 Task: Font style For heading Use Amiri Quran with cyan colour & bold. font size for heading '20 Pt. 'Change the font style of data to AngsanaUPCand font size to  9 Pt. Change the alignment of both headline & data to  Align center. In the sheet  auditingSalesByProduct_2023
Action: Mouse moved to (387, 82)
Screenshot: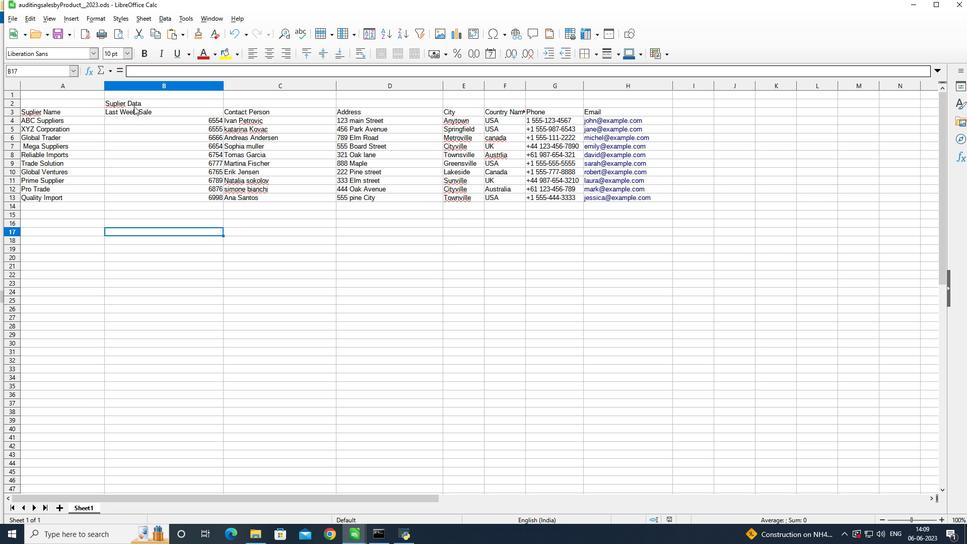 
Action: Mouse pressed left at (387, 82)
Screenshot: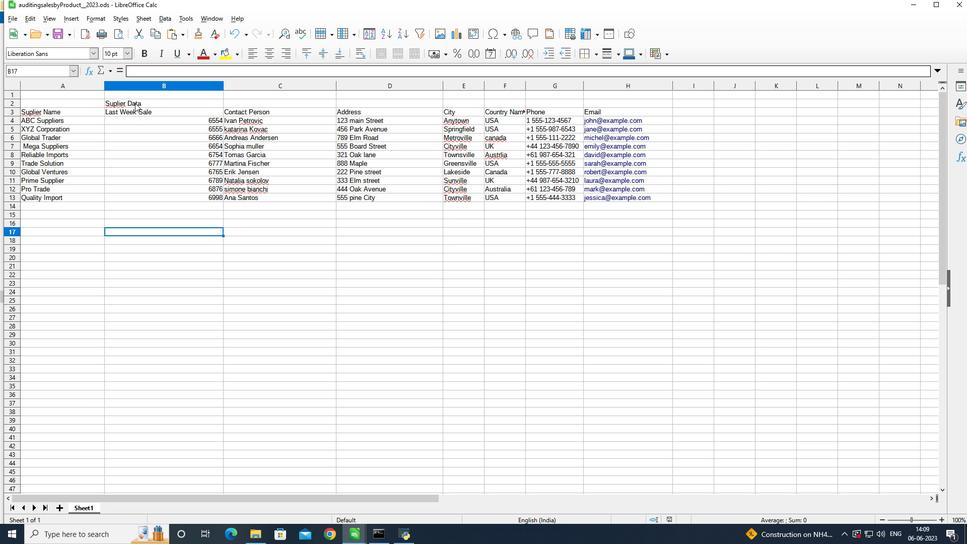 
Action: Mouse pressed left at (387, 82)
Screenshot: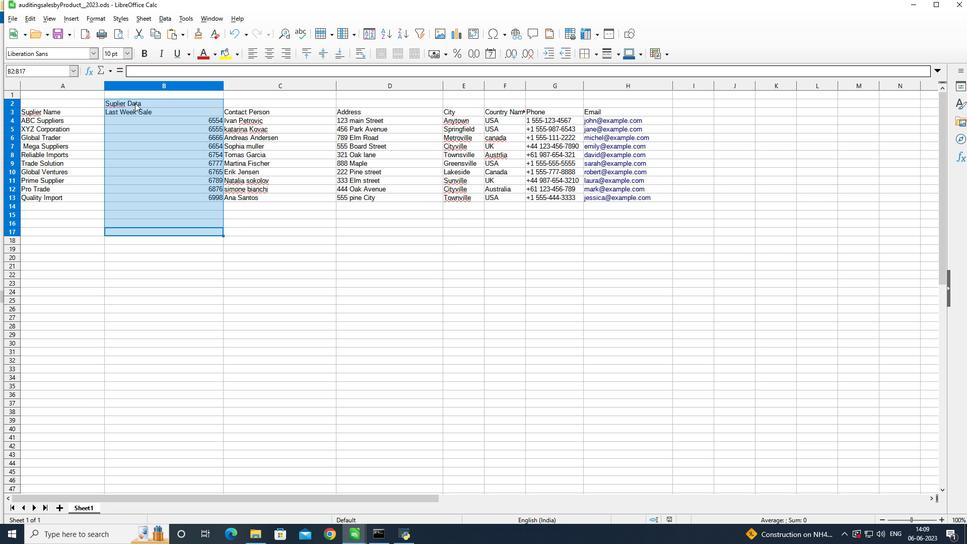 
Action: Mouse pressed left at (387, 82)
Screenshot: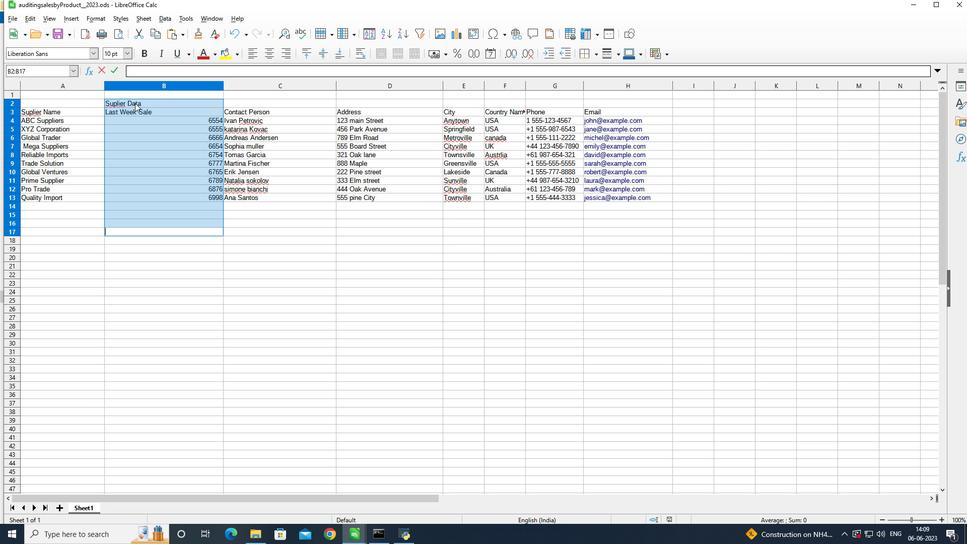 
Action: Mouse moved to (387, 82)
Screenshot: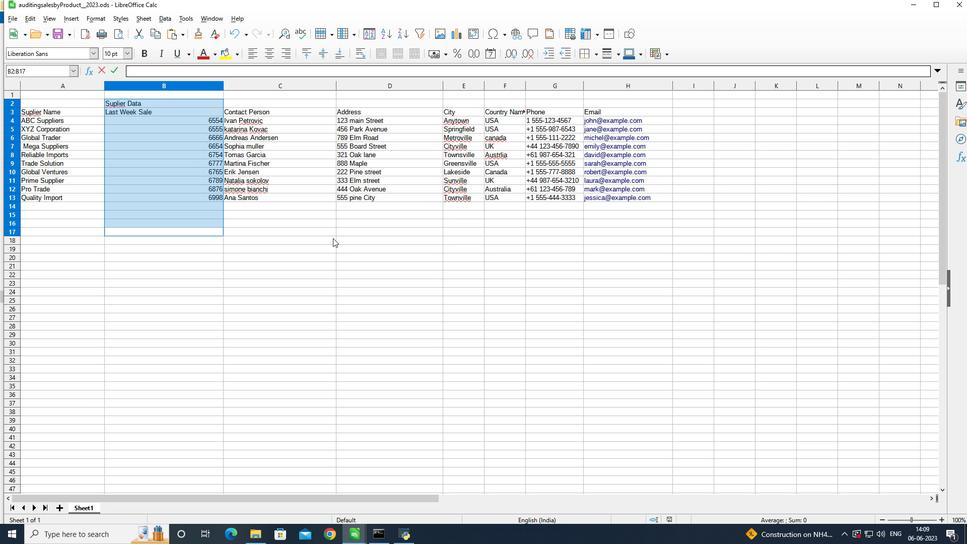 
Action: Mouse pressed right at (387, 82)
Screenshot: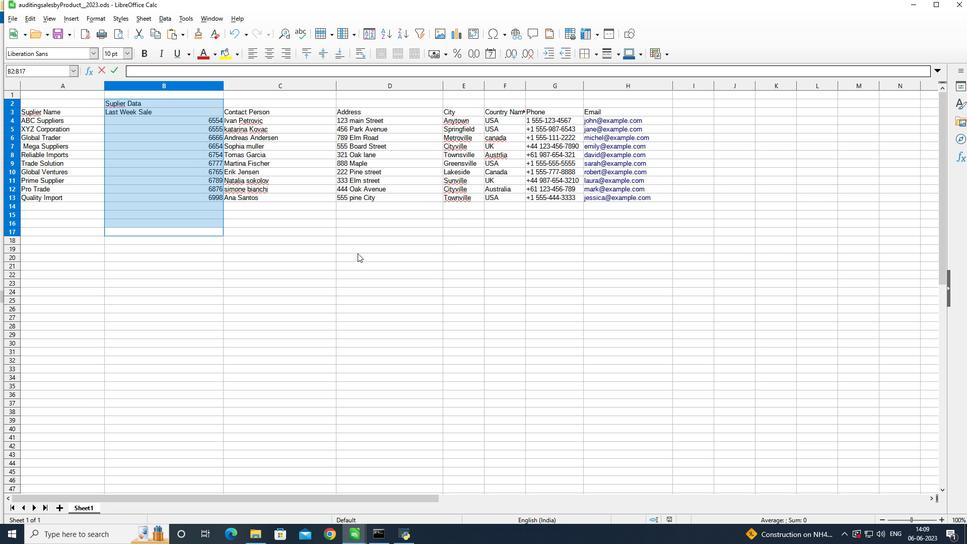 
Action: Mouse moved to (387, 82)
Screenshot: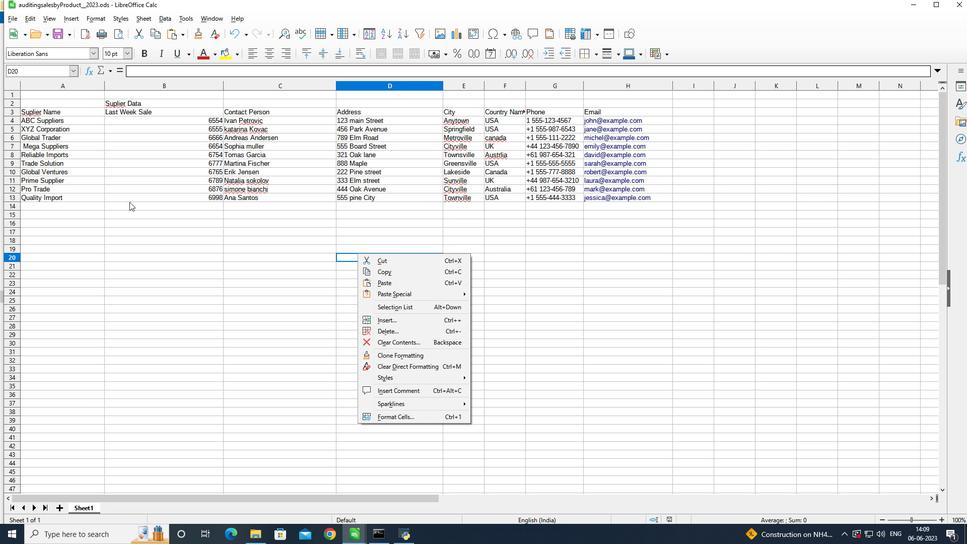 
Action: Mouse pressed left at (387, 82)
Screenshot: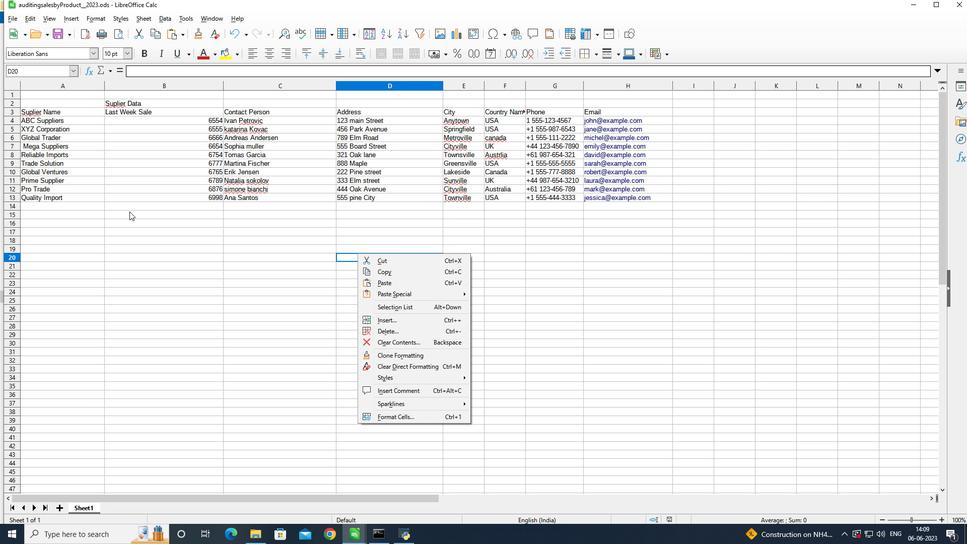 
Action: Mouse moved to (387, 82)
Screenshot: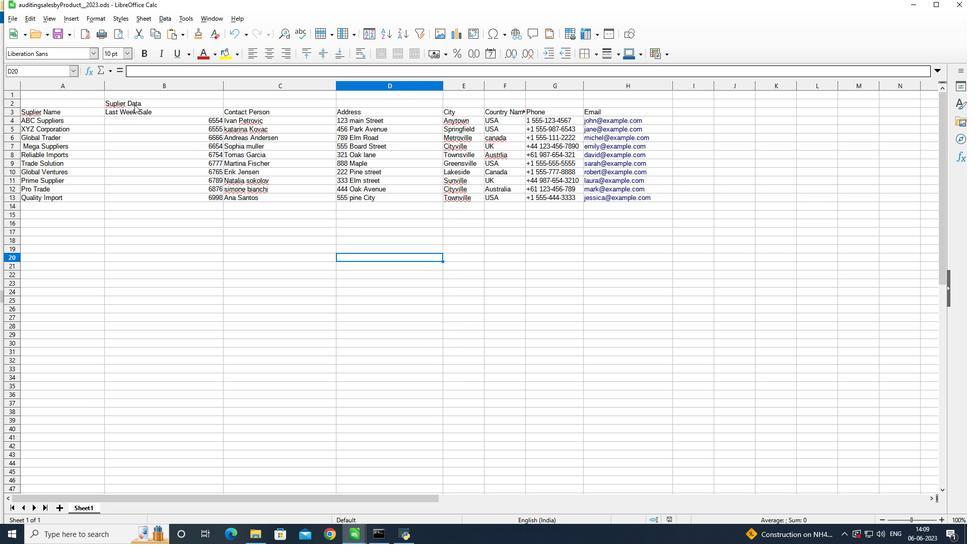 
Action: Mouse pressed left at (387, 82)
Screenshot: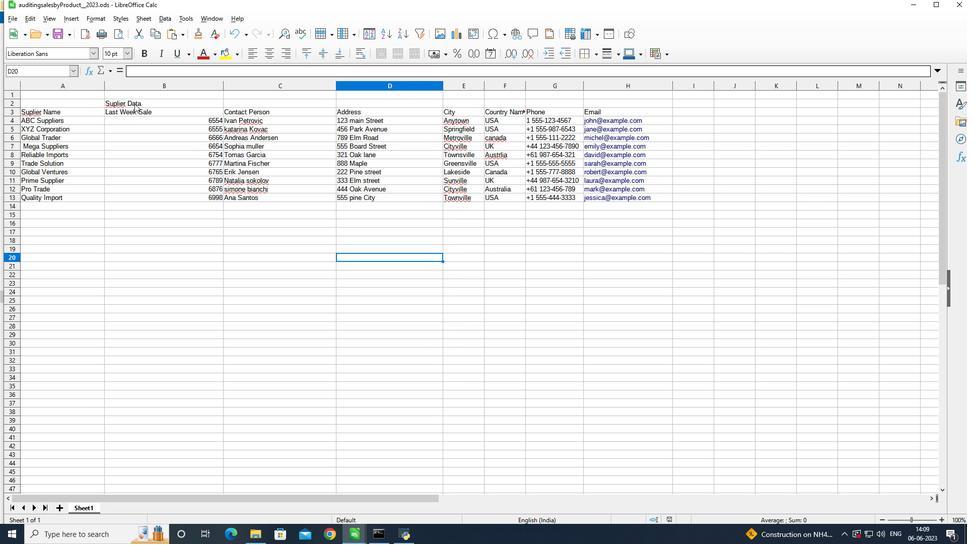 
Action: Mouse pressed left at (387, 82)
Screenshot: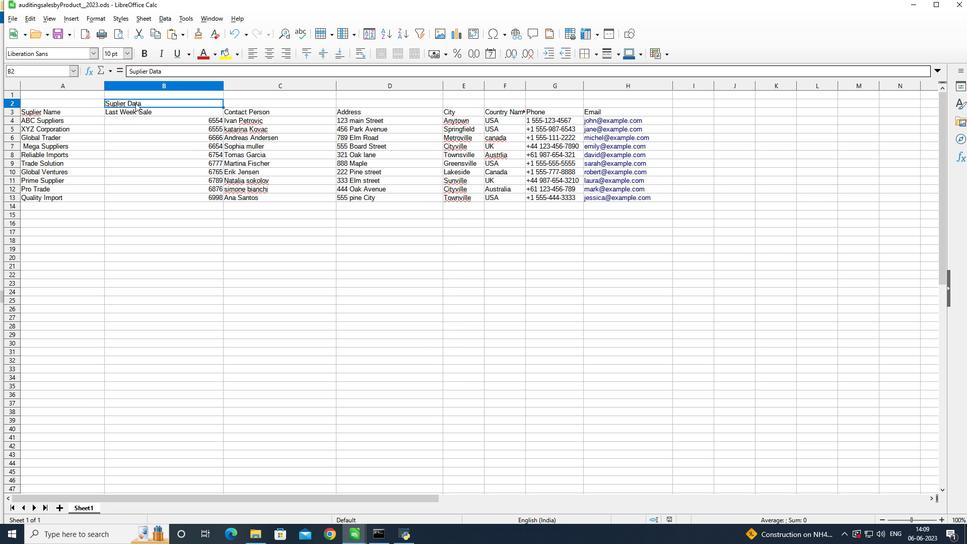 
Action: Mouse pressed left at (387, 82)
Screenshot: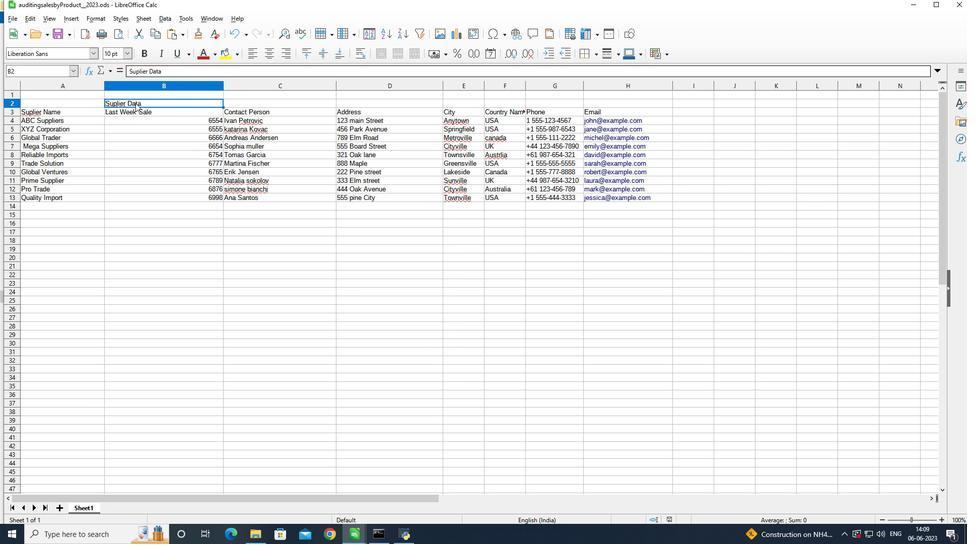 
Action: Mouse moved to (387, 83)
Screenshot: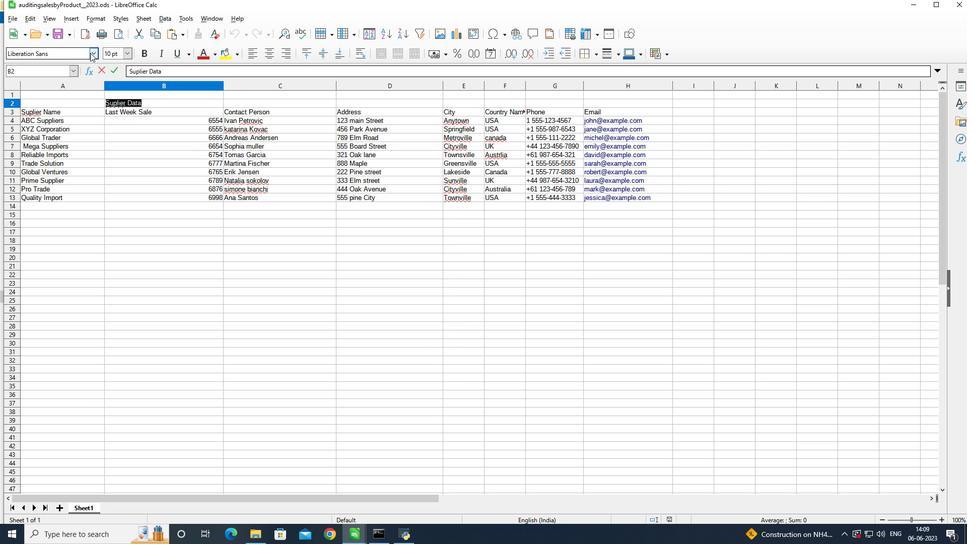 
Action: Mouse pressed left at (387, 83)
Screenshot: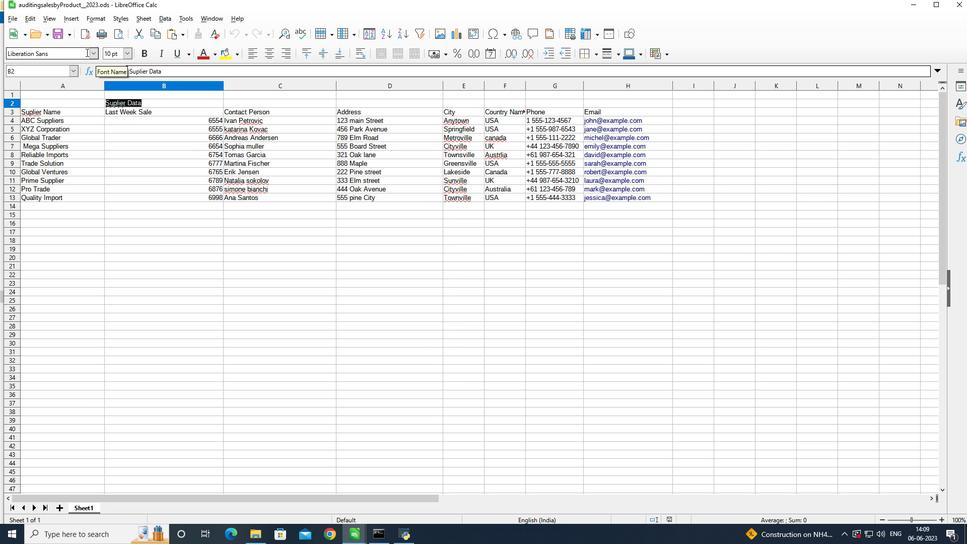 
Action: Key pressed <Key.backspace><Key.backspace><Key.backspace><Key.backspace><Key.backspace><Key.backspace><Key.backspace><Key.backspace><Key.backspace><Key.backspace><Key.backspace><Key.backspace><Key.backspace><Key.backspace><Key.backspace><Key.backspace><Key.backspace><Key.backspace><Key.backspace><Key.backspace><Key.backspace><Key.backspace><Key.shift>Amiri<Key.space><Key.enter>
Screenshot: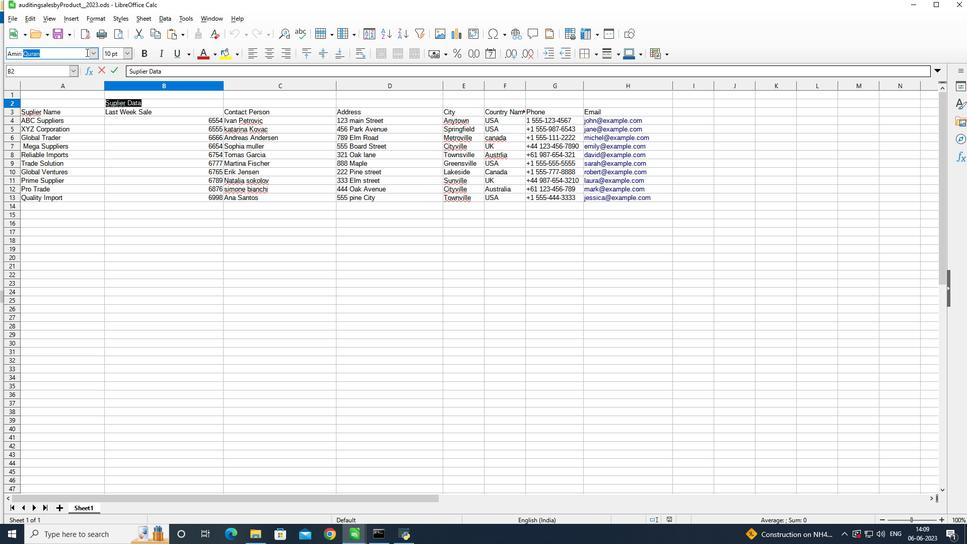 
Action: Mouse moved to (387, 83)
Screenshot: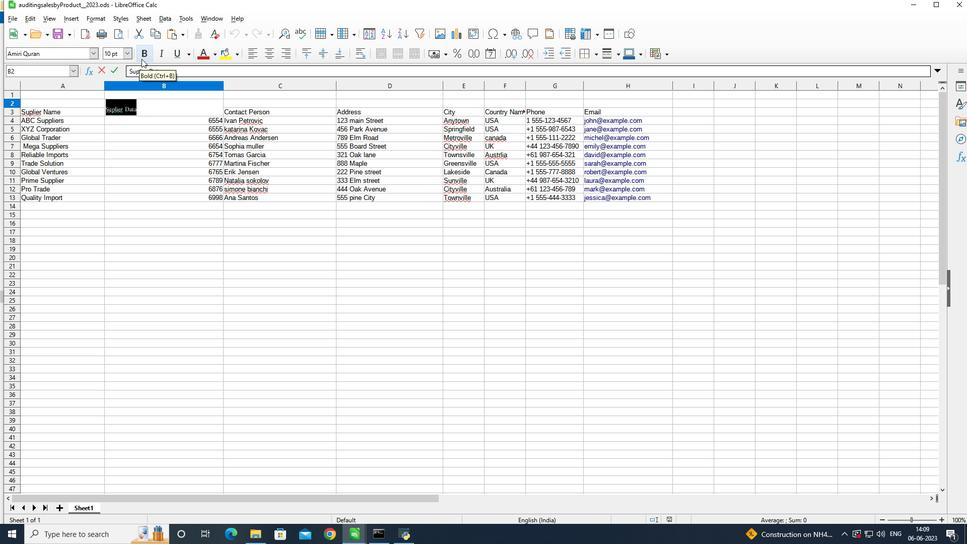
Action: Mouse pressed left at (387, 83)
Screenshot: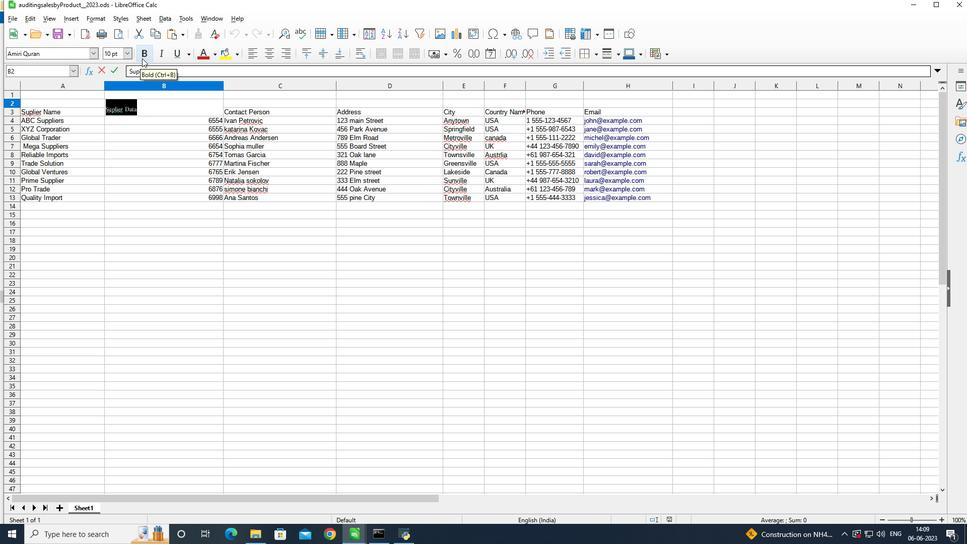 
Action: Mouse moved to (387, 83)
Screenshot: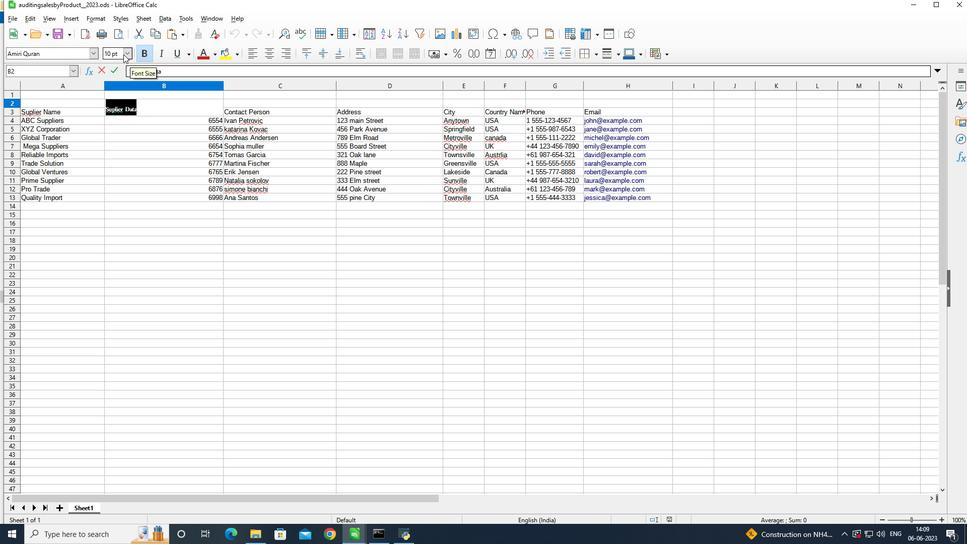 
Action: Mouse pressed left at (387, 83)
Screenshot: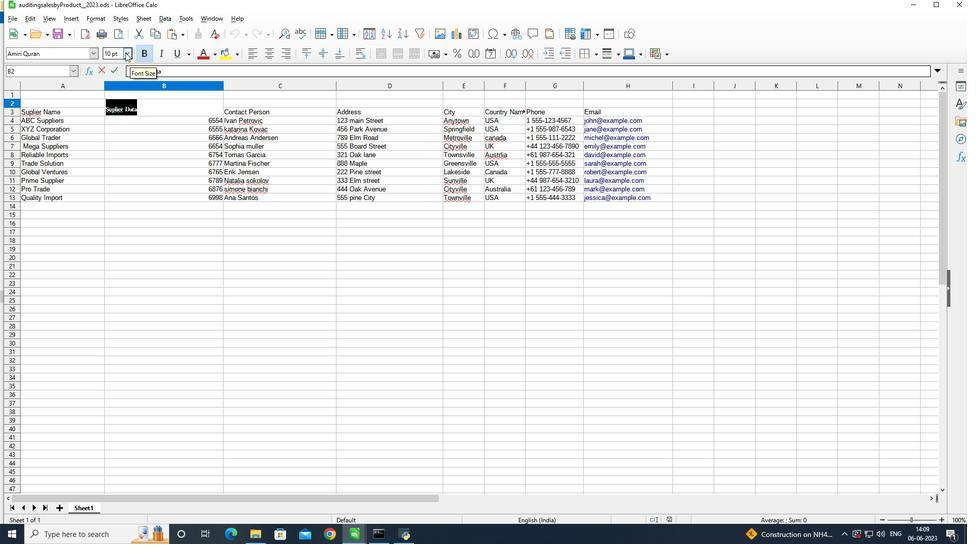
Action: Mouse moved to (387, 82)
Screenshot: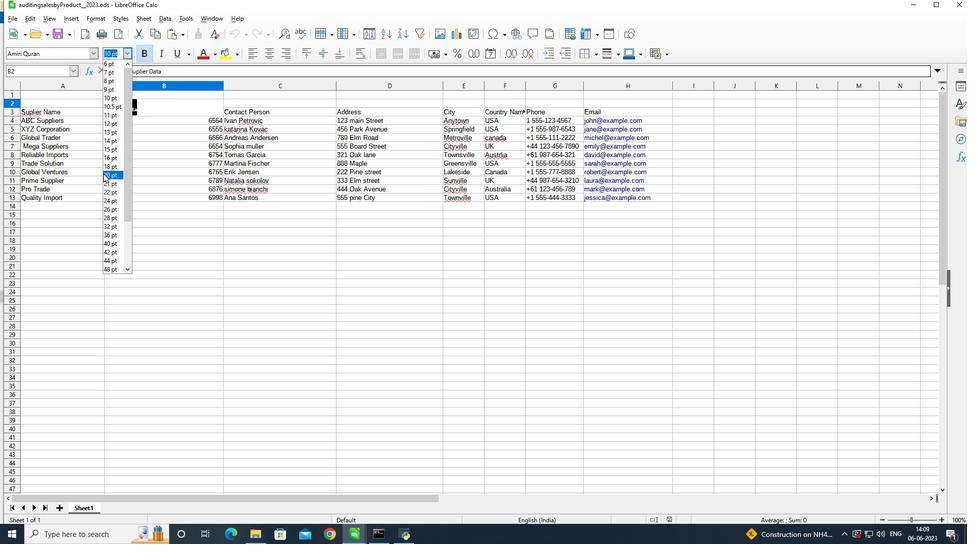 
Action: Mouse pressed left at (387, 82)
Screenshot: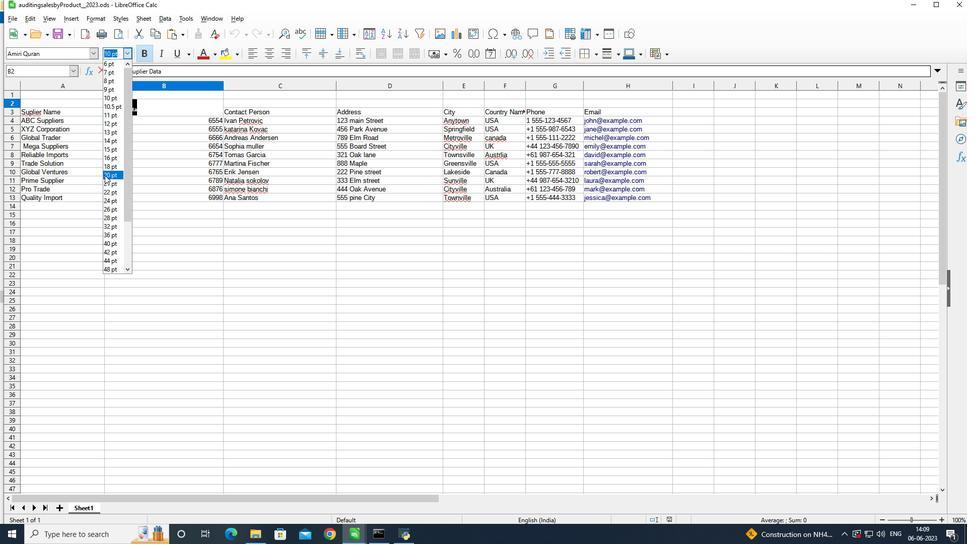 
Action: Mouse moved to (387, 82)
Screenshot: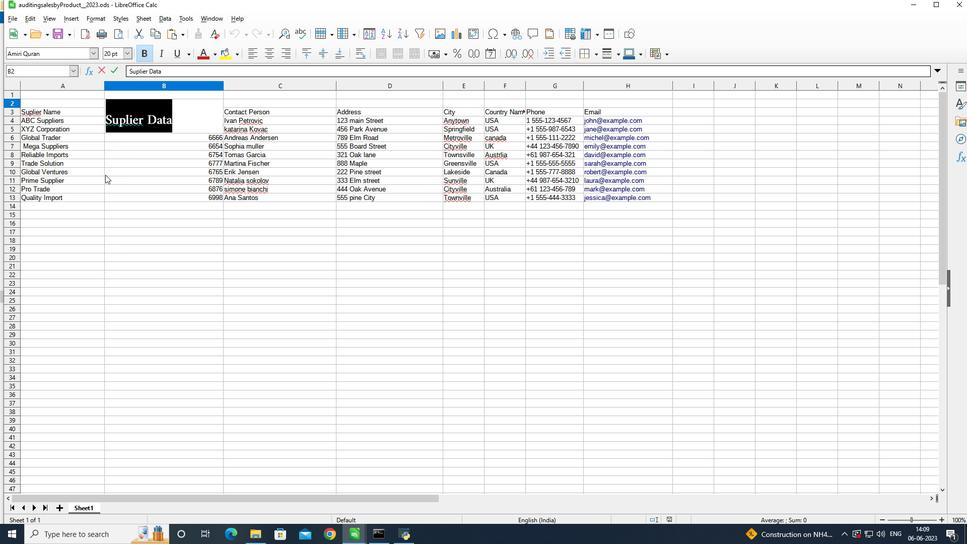 
Action: Mouse pressed left at (387, 82)
Screenshot: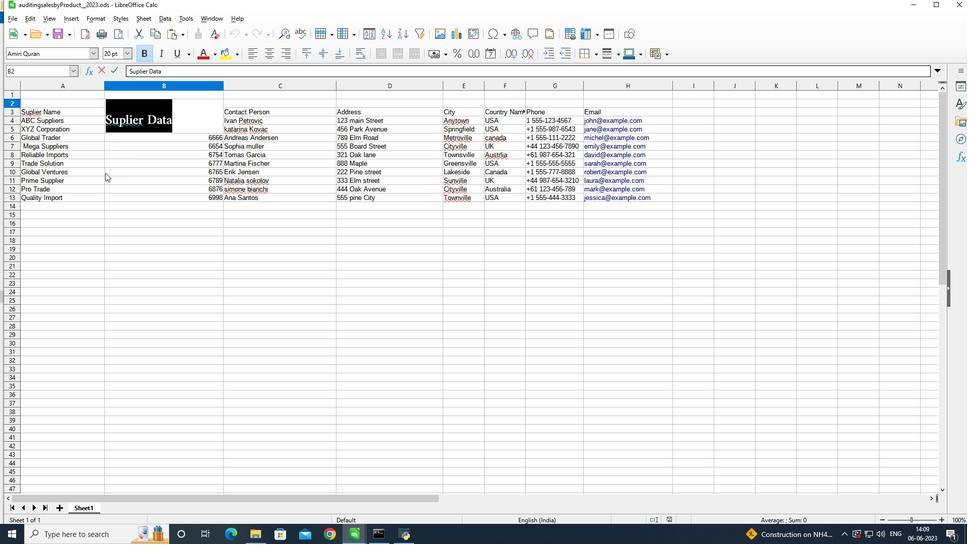 
Action: Mouse moved to (387, 82)
Screenshot: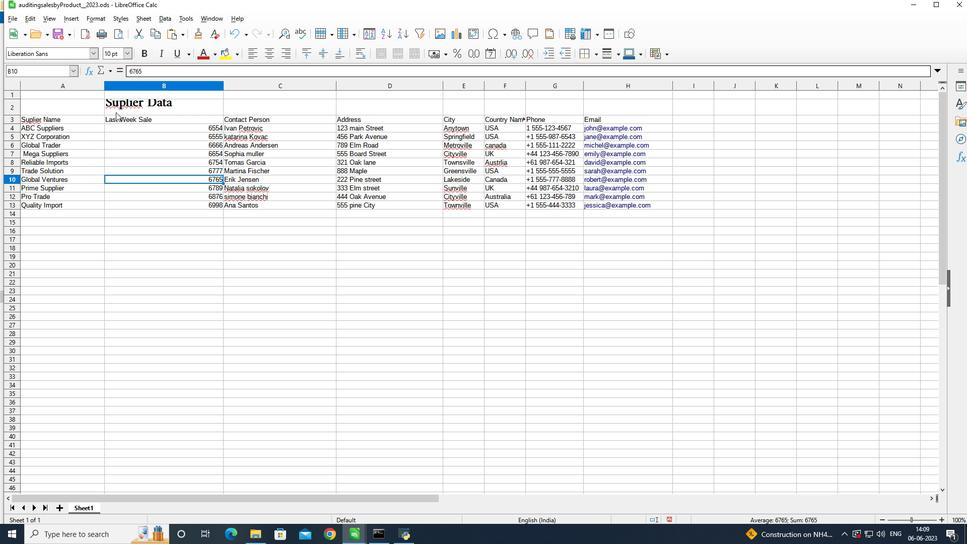 
Action: Mouse pressed left at (387, 82)
Screenshot: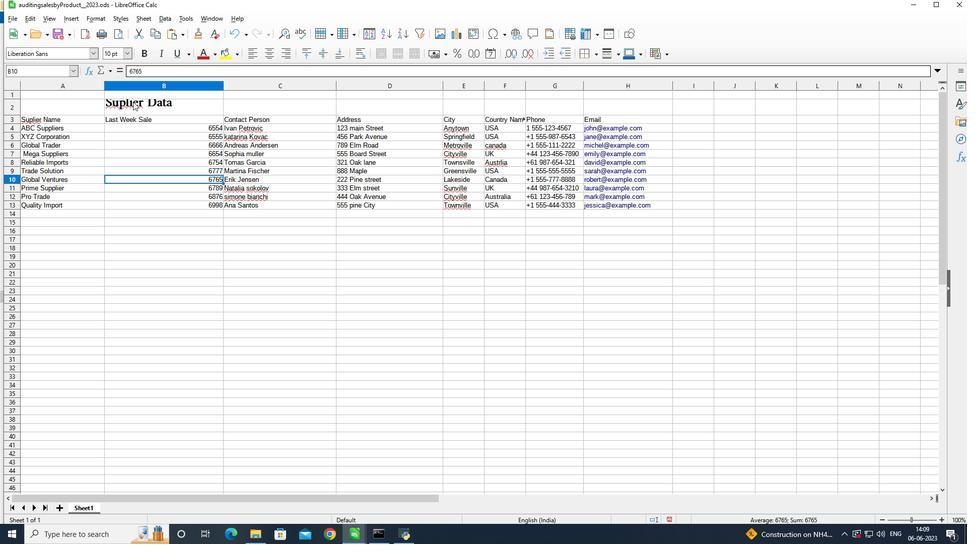 
Action: Mouse pressed left at (387, 82)
Screenshot: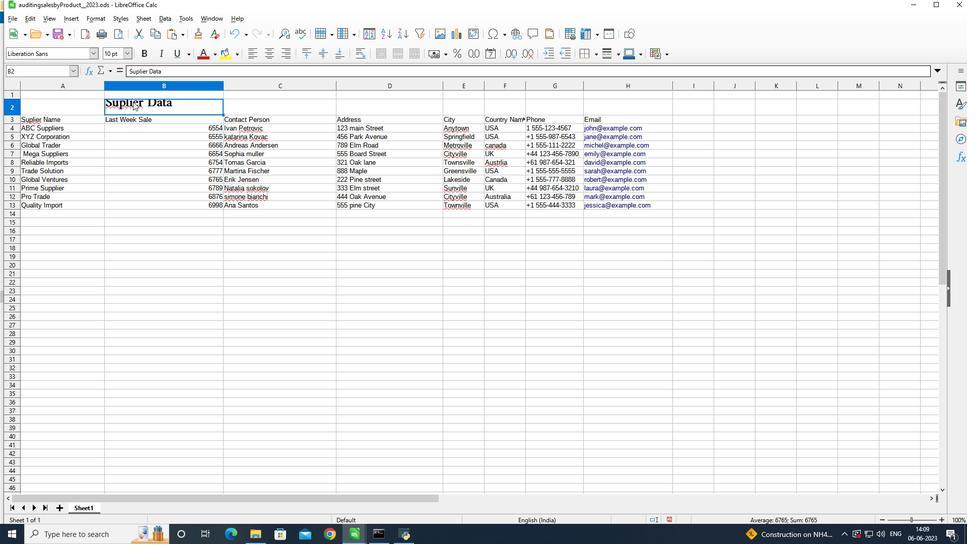 
Action: Mouse pressed left at (387, 82)
Screenshot: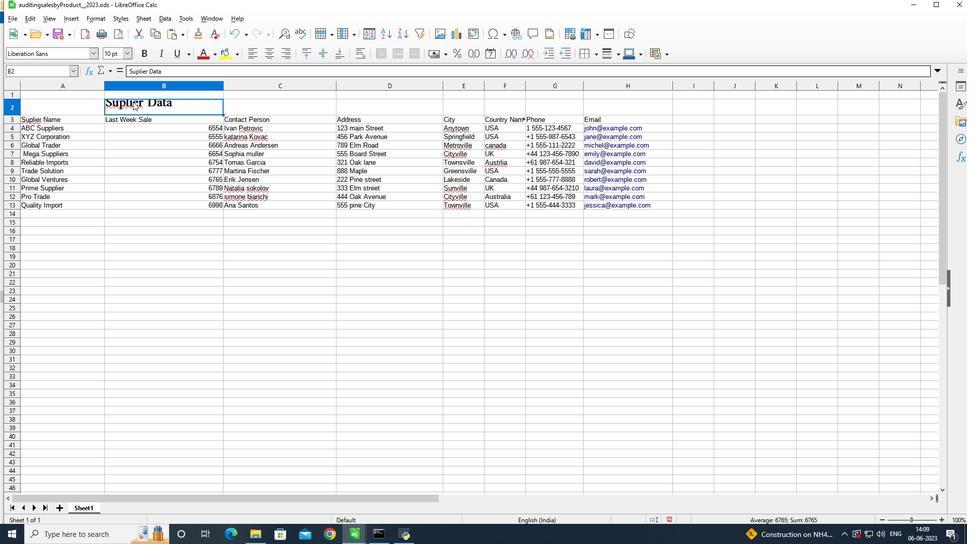 
Action: Mouse moved to (387, 83)
Screenshot: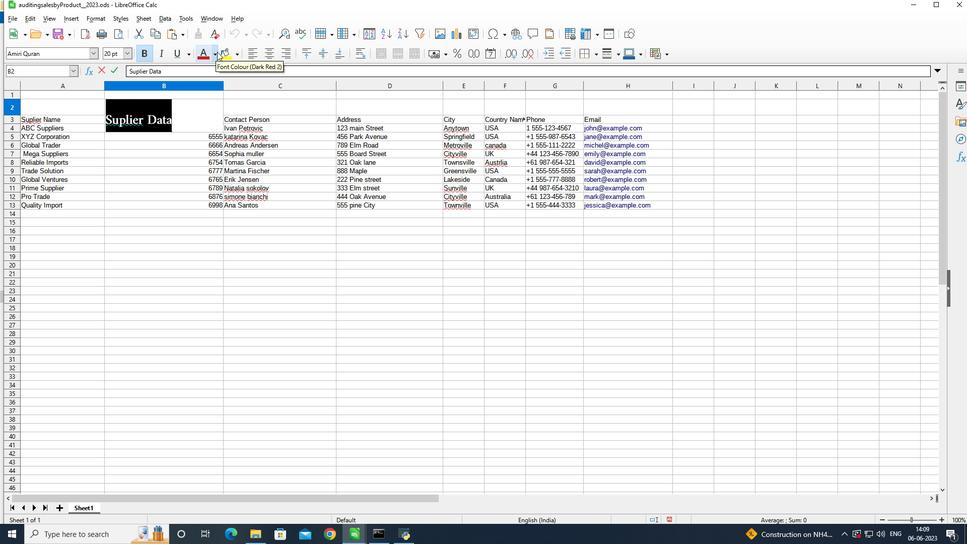 
Action: Mouse pressed left at (387, 83)
Screenshot: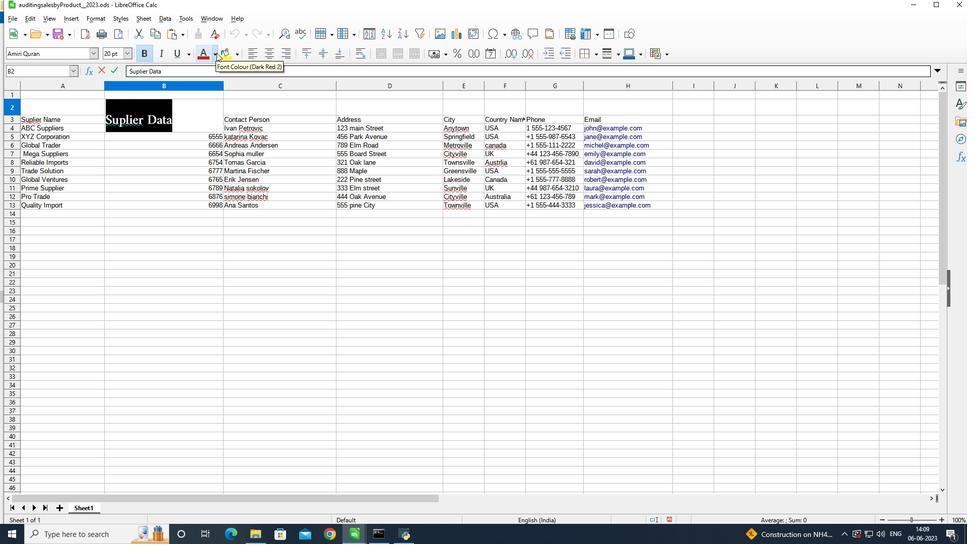 
Action: Mouse moved to (387, 82)
Screenshot: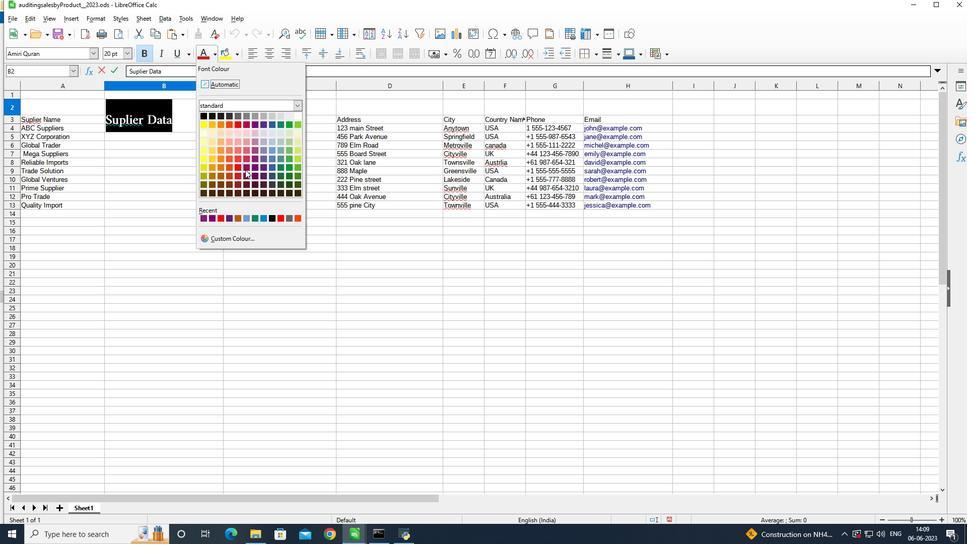 
Action: Mouse pressed left at (387, 82)
Screenshot: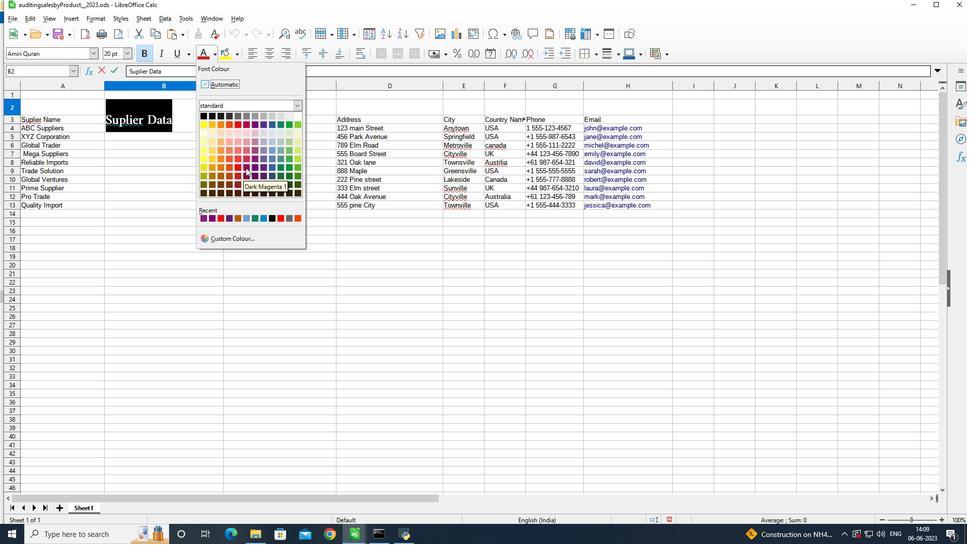 
Action: Mouse moved to (387, 82)
Screenshot: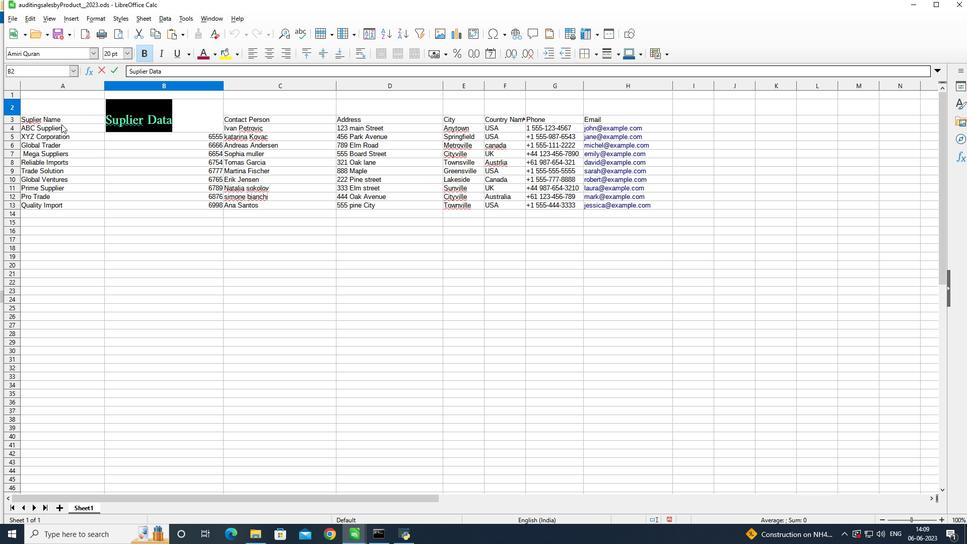
Action: Mouse pressed left at (387, 82)
Screenshot: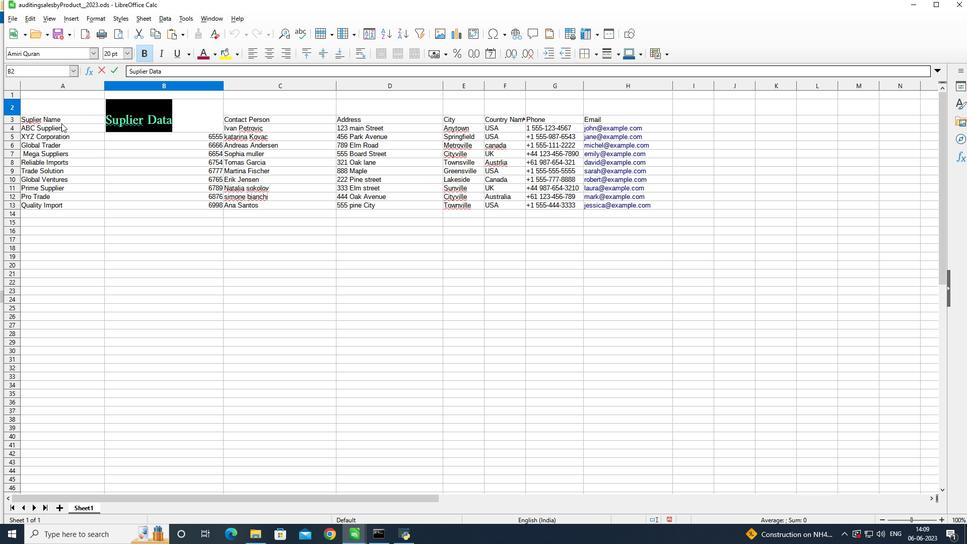 
Action: Mouse moved to (387, 82)
Screenshot: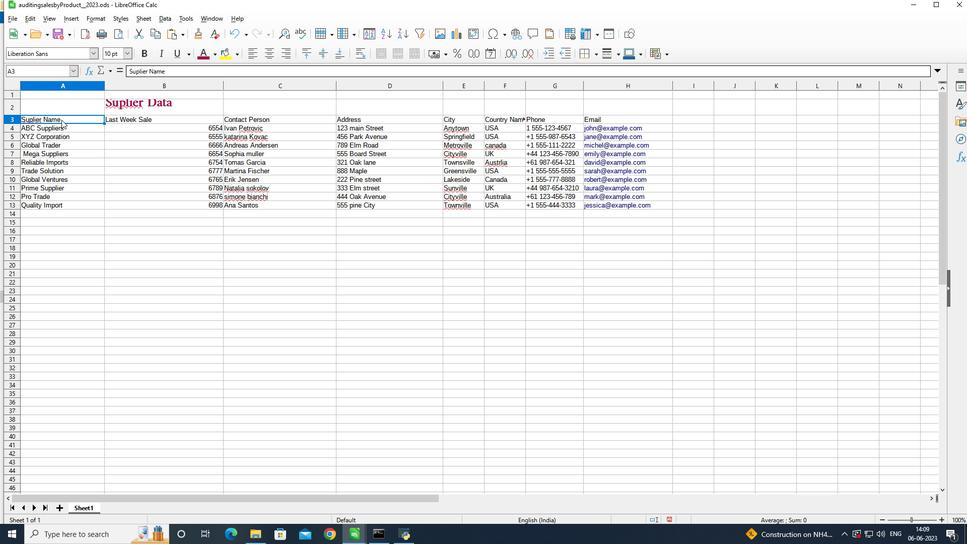
Action: Mouse pressed left at (387, 82)
Screenshot: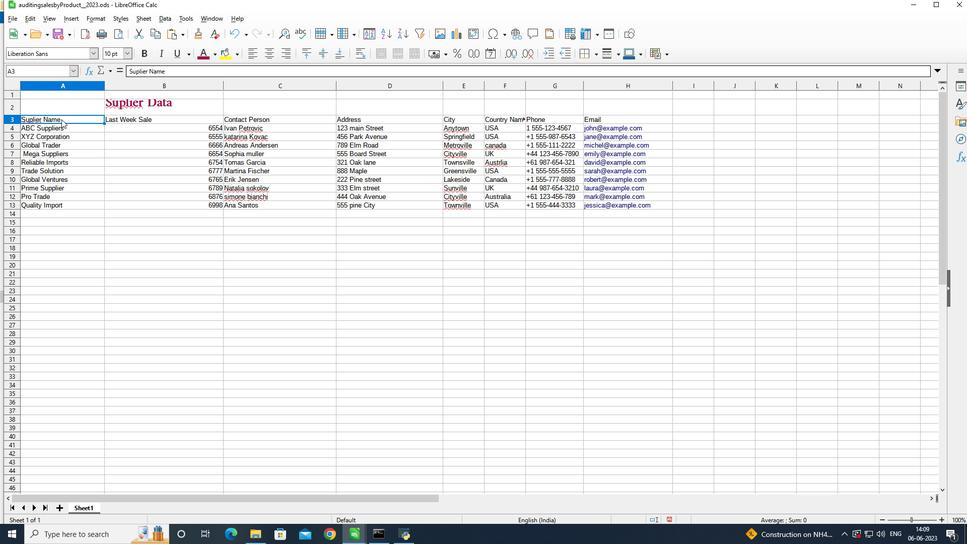
Action: Mouse moved to (387, 83)
Screenshot: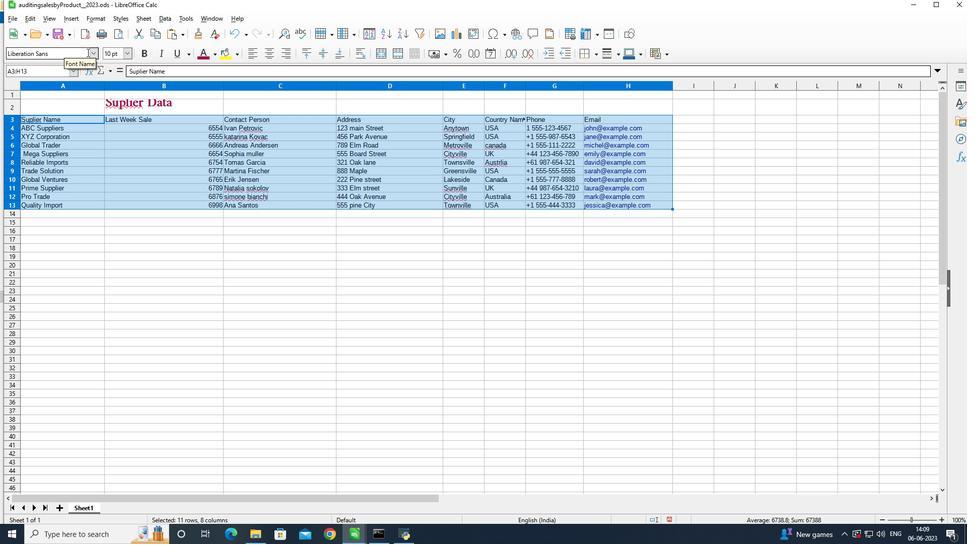 
Action: Mouse pressed left at (387, 83)
Screenshot: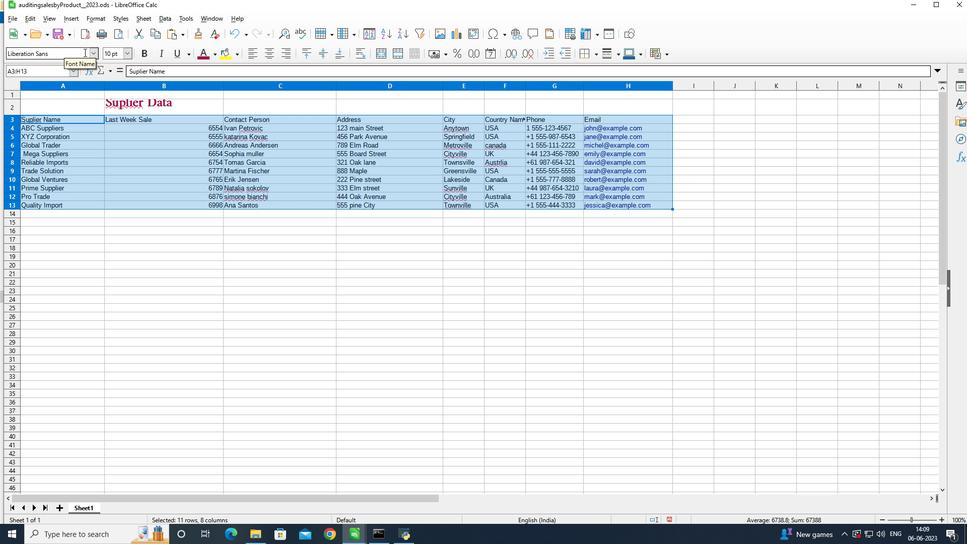 
Action: Mouse moved to (387, 83)
Screenshot: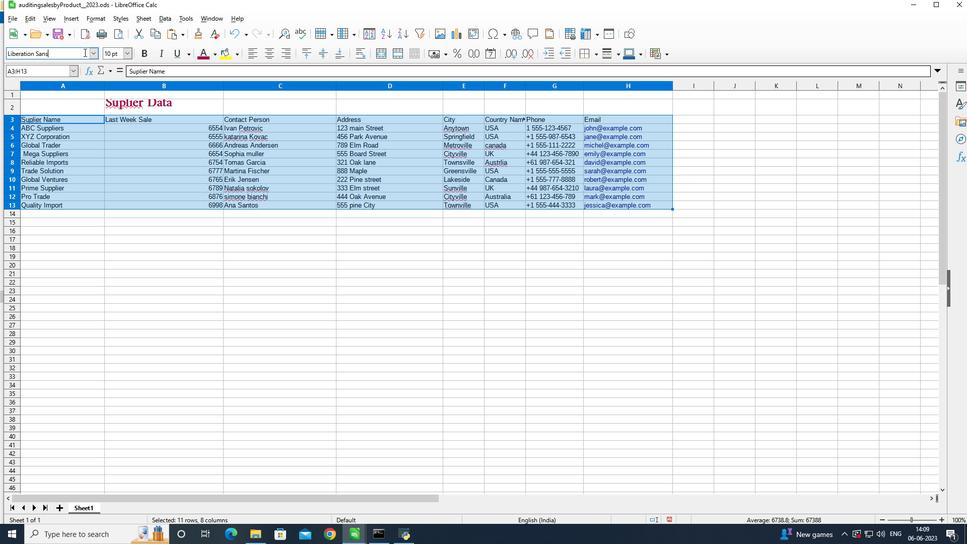 
Action: Key pressed <Key.backspace><Key.backspace><Key.backspace><Key.backspace><Key.backspace><Key.backspace><Key.backspace><Key.backspace><Key.backspace><Key.backspace><Key.backspace><Key.backspace><Key.backspace><Key.backspace><Key.backspace><Key.backspace><Key.backspace><Key.backspace><Key.backspace><Key.backspace><Key.backspace><Key.backspace><Key.backspace><Key.backspace><Key.backspace><Key.backspace><Key.backspace><Key.backspace><Key.backspace><Key.backspace><Key.backspace><Key.backspace><Key.shift>Angsana<Key.shift><Key.shift><Key.shift><Key.shift><Key.shift><Key.shift><Key.shift><Key.shift><Key.shift><Key.shift><Key.shift><Key.shift><Key.shift><Key.shift><Key.shift><Key.shift><Key.shift><Key.shift>UPC<Key.enter>
Screenshot: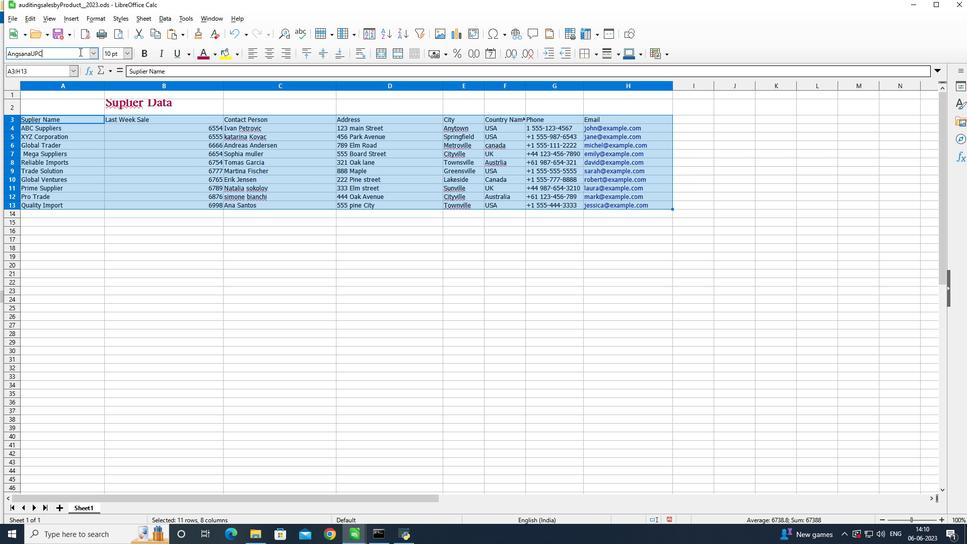 
Action: Mouse moved to (387, 83)
Screenshot: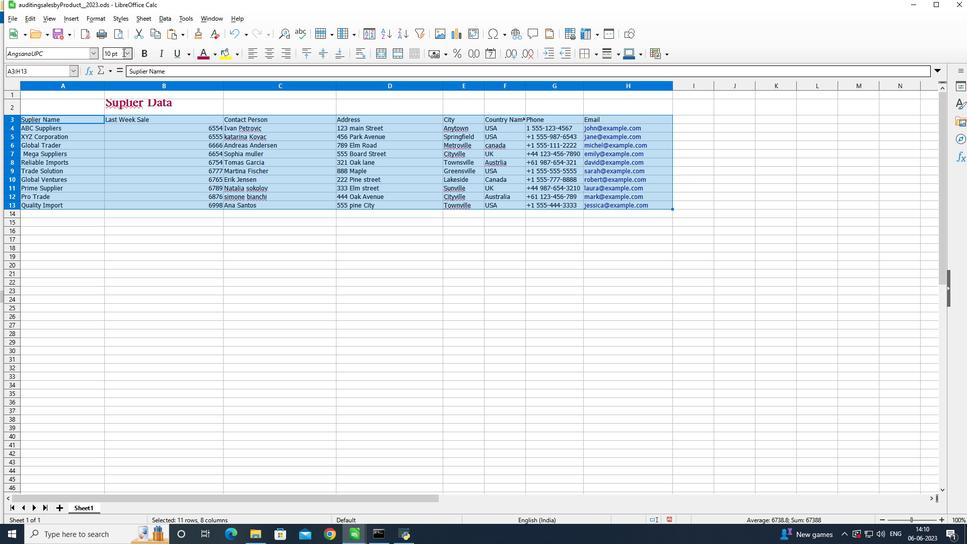 
Action: Mouse pressed left at (387, 83)
Screenshot: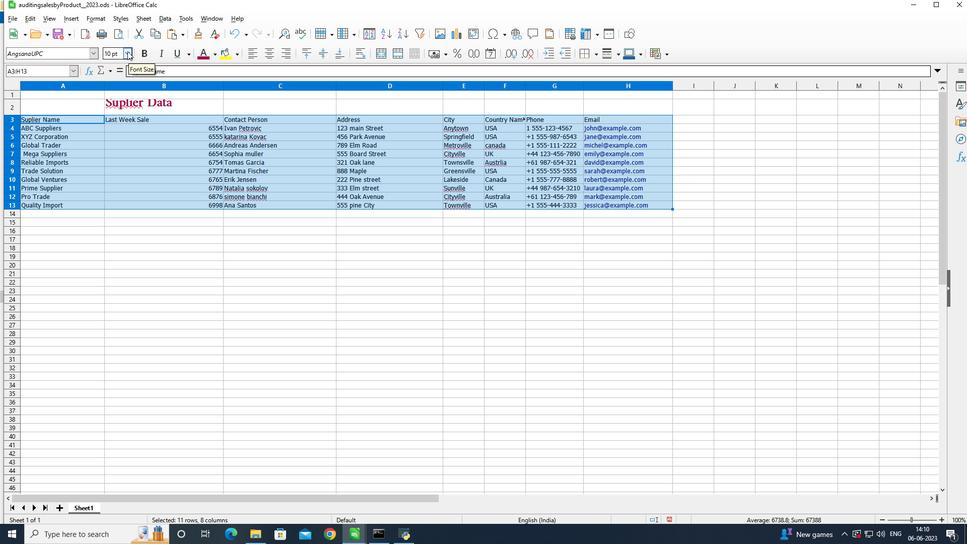 
Action: Mouse moved to (387, 82)
Screenshot: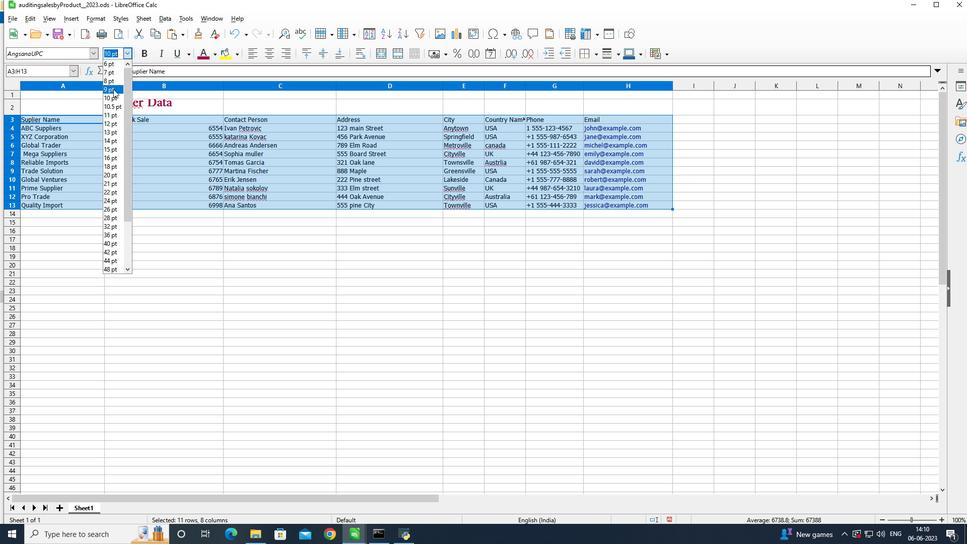 
Action: Mouse pressed left at (387, 82)
Screenshot: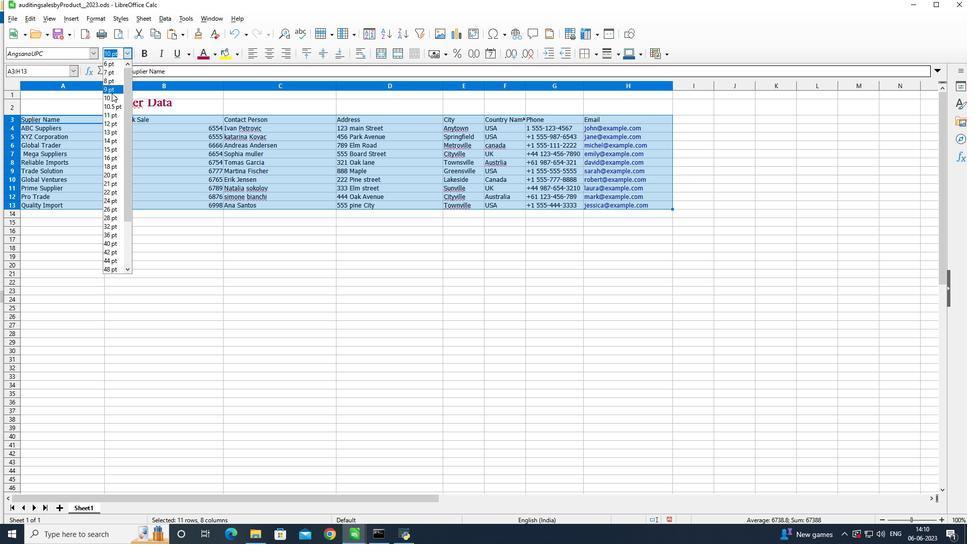 
Action: Mouse moved to (387, 83)
Screenshot: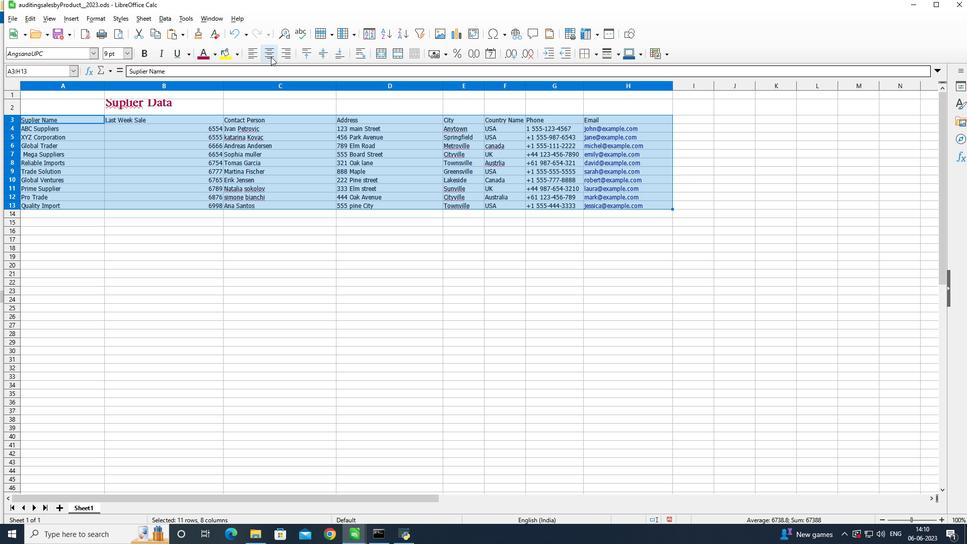 
Action: Mouse pressed left at (387, 83)
Screenshot: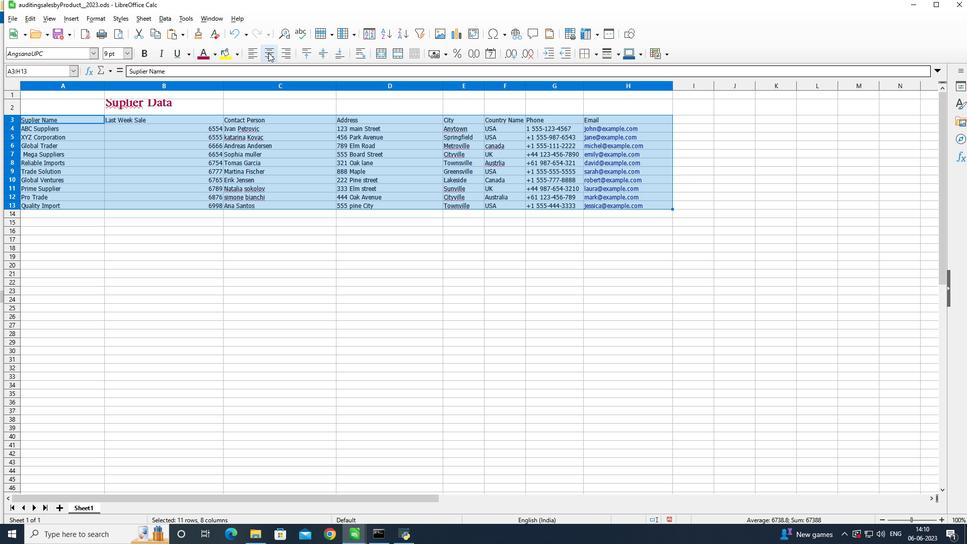 
Action: Mouse moved to (387, 82)
Screenshot: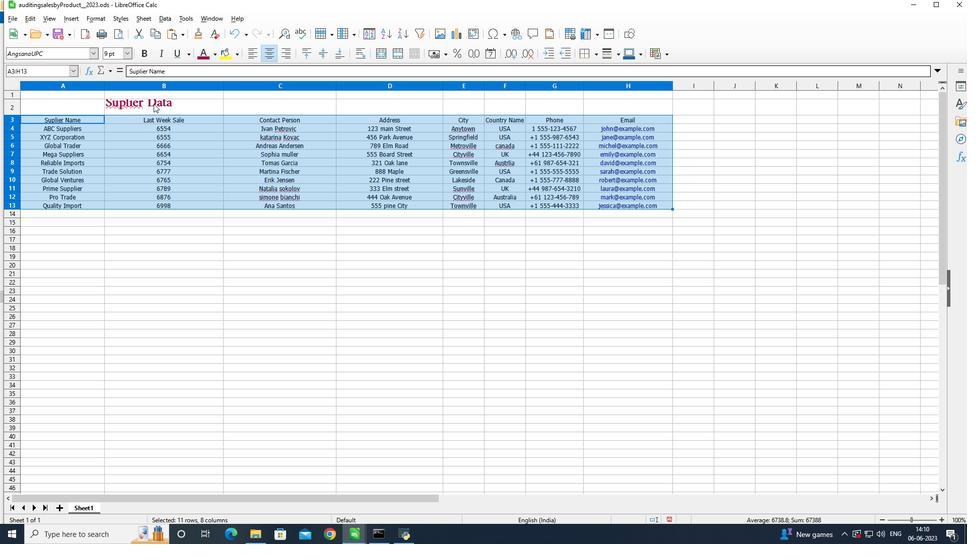 
Action: Mouse pressed left at (387, 82)
Screenshot: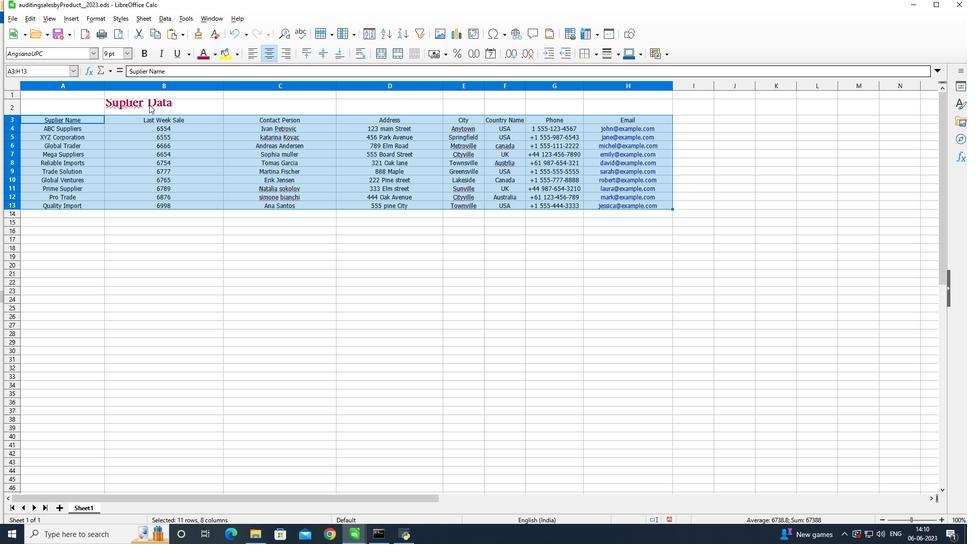 
Action: Mouse pressed left at (387, 82)
Screenshot: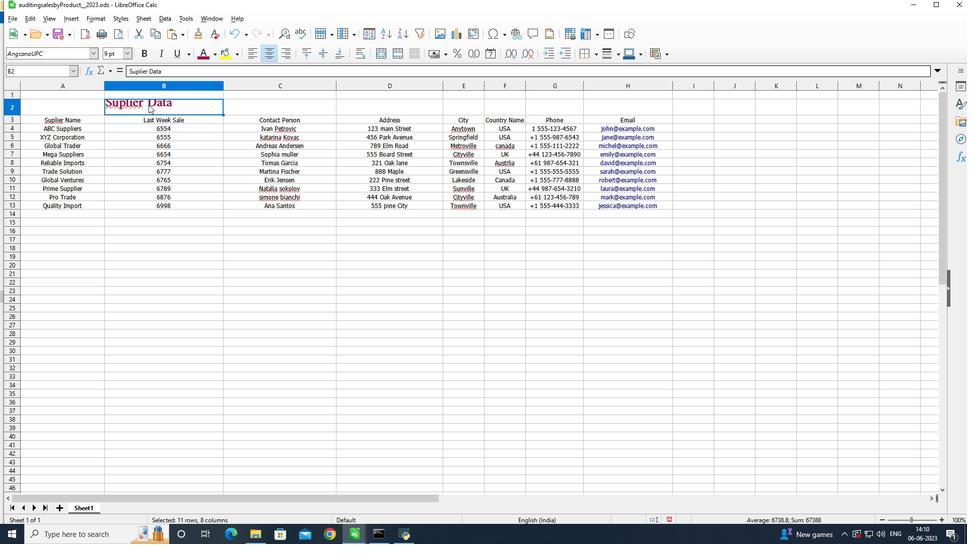 
Action: Mouse pressed left at (387, 82)
Screenshot: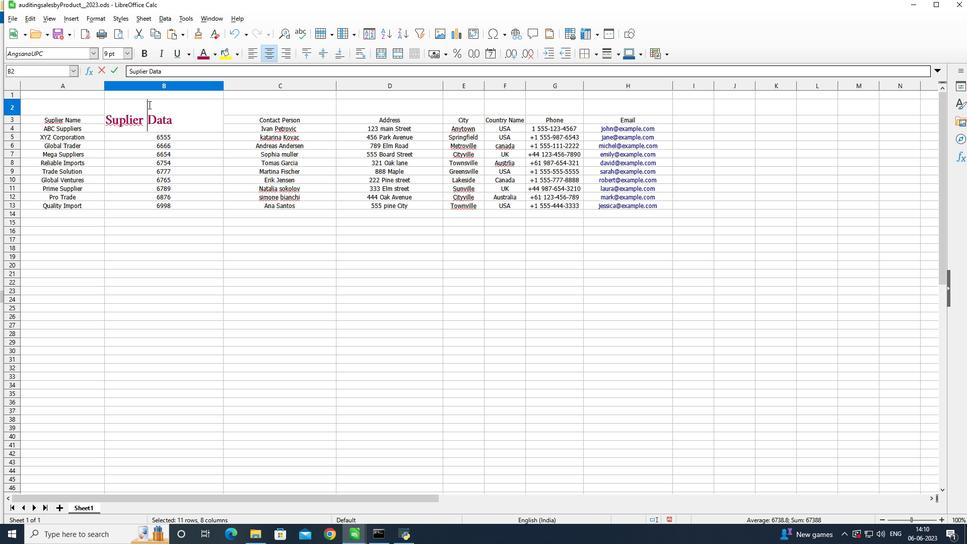 
Action: Mouse moved to (387, 83)
Screenshot: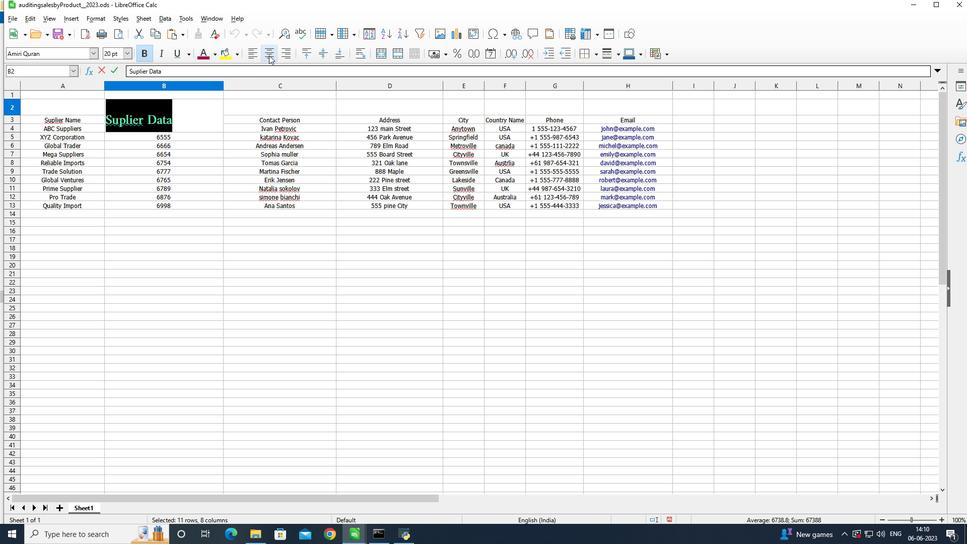 
Action: Mouse pressed left at (387, 83)
Screenshot: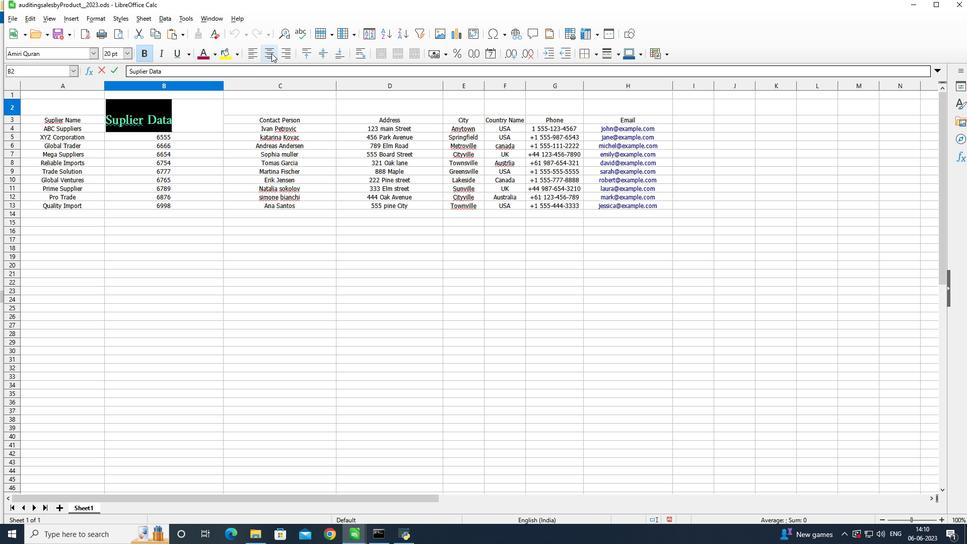 
Action: Mouse moved to (387, 82)
Screenshot: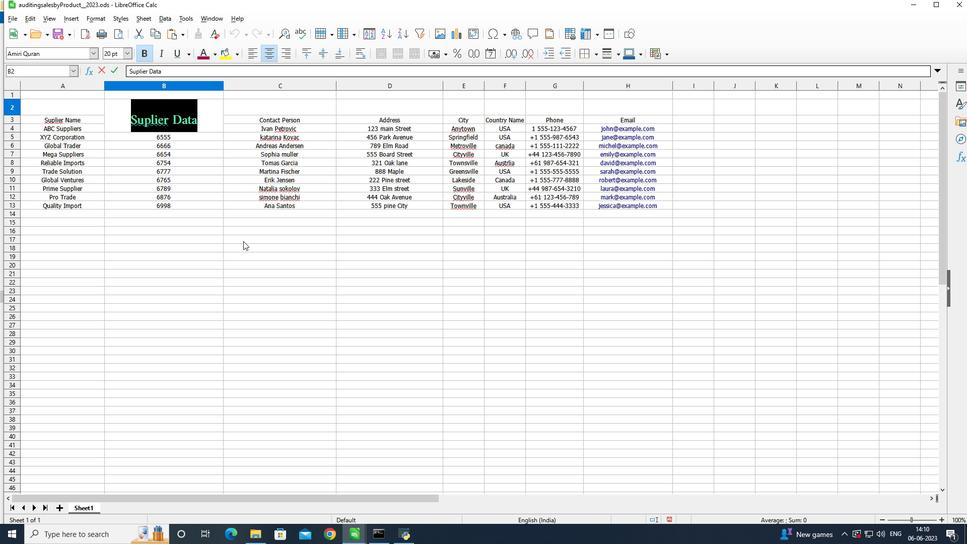 
Action: Mouse pressed left at (387, 82)
Screenshot: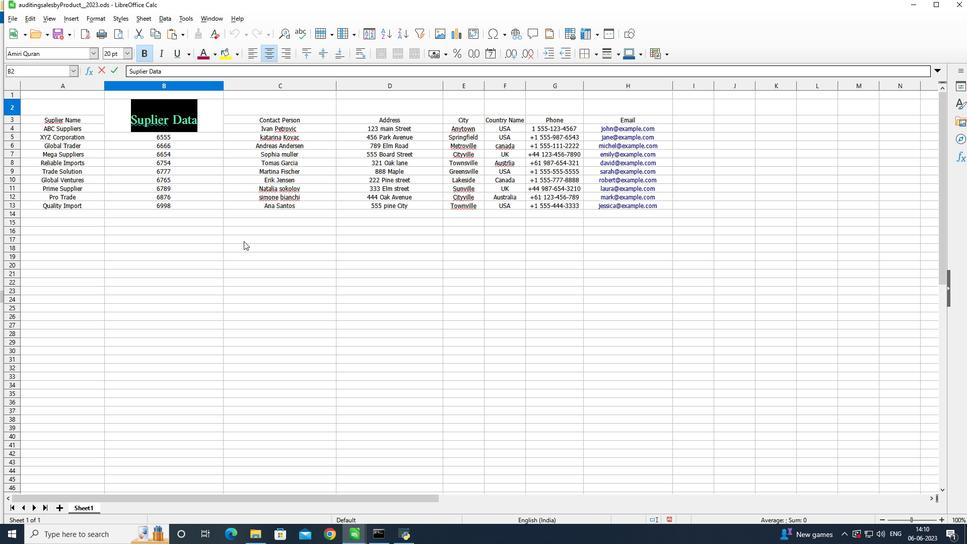 
Action: Mouse moved to (387, 82)
Screenshot: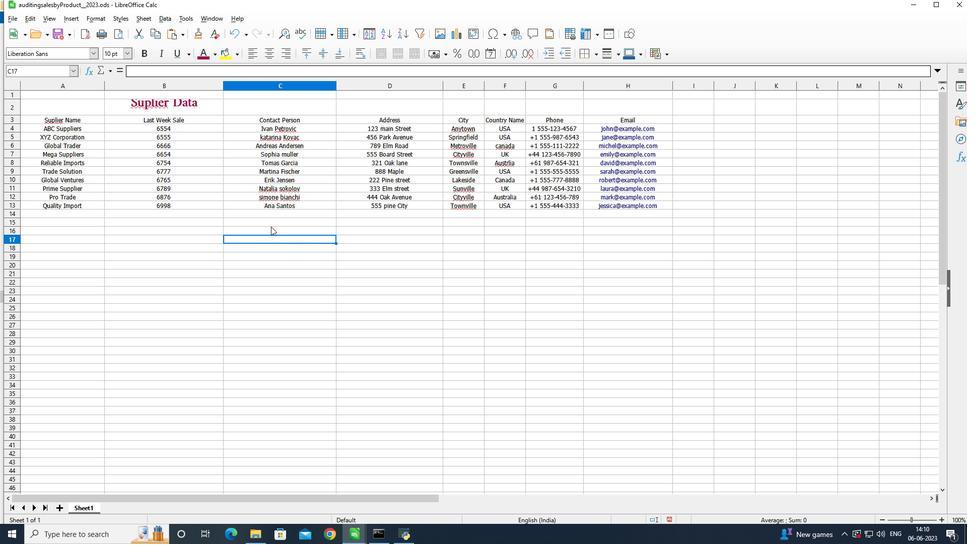 
Action: Key pressed ctrl+S
Screenshot: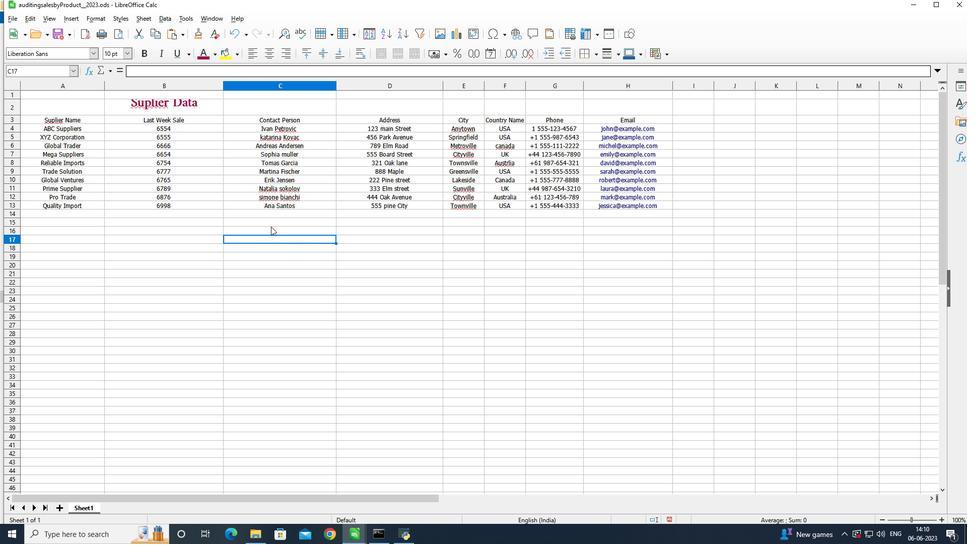 
Action: Mouse moved to (387, 82)
Screenshot: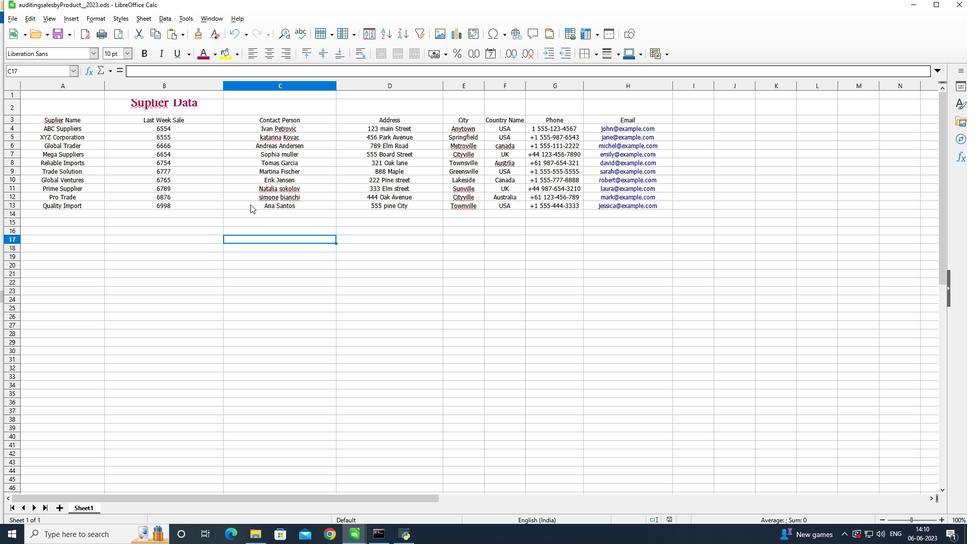 
